Task: Set the dithering algorithm for Open GL video output to "Disabled".
Action: Mouse moved to (100, 13)
Screenshot: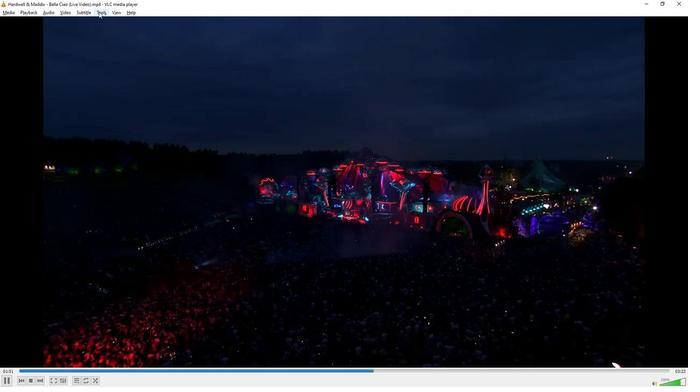 
Action: Mouse pressed left at (100, 13)
Screenshot: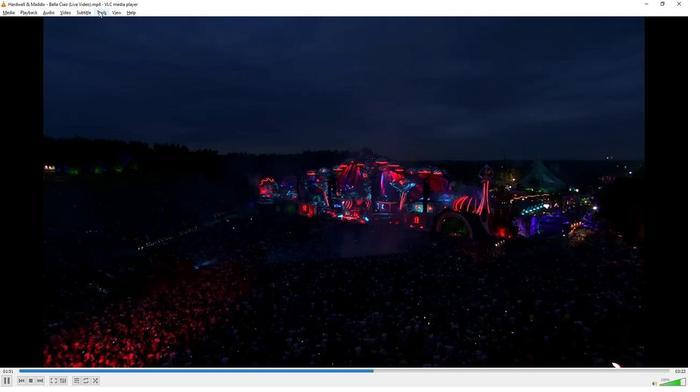 
Action: Mouse moved to (115, 97)
Screenshot: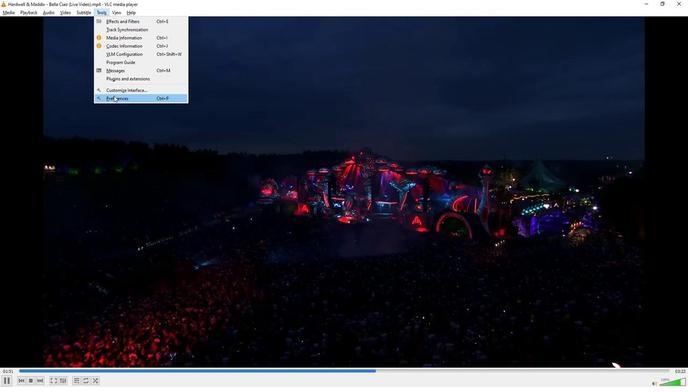 
Action: Mouse pressed left at (115, 97)
Screenshot: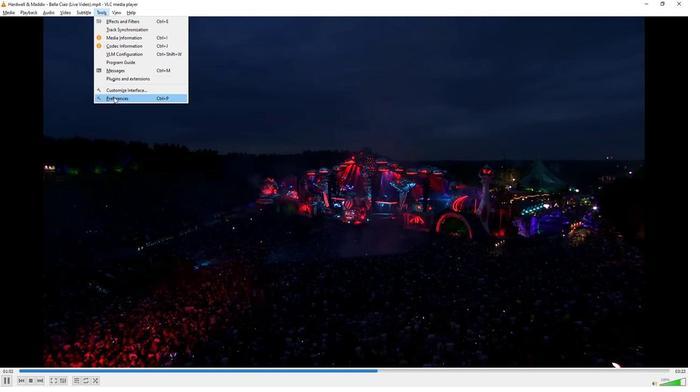
Action: Mouse moved to (154, 304)
Screenshot: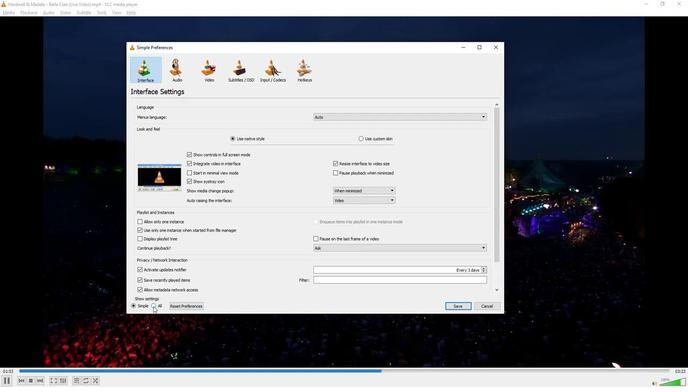 
Action: Mouse pressed left at (154, 304)
Screenshot: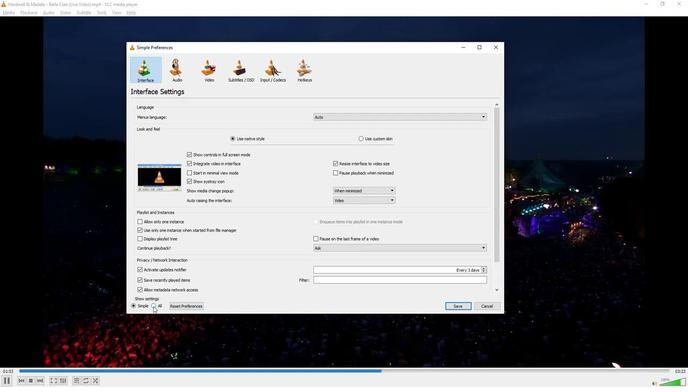 
Action: Mouse moved to (157, 260)
Screenshot: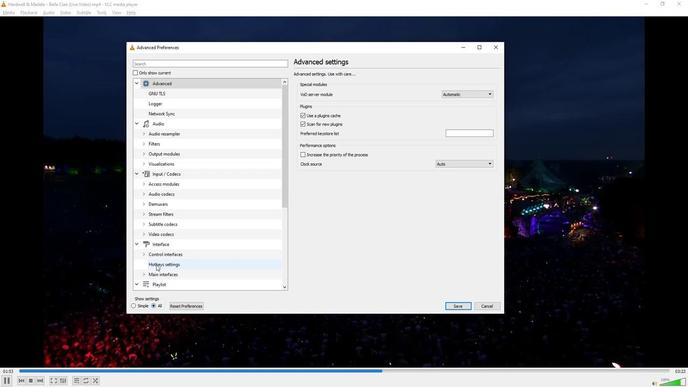 
Action: Mouse scrolled (157, 260) with delta (0, 0)
Screenshot: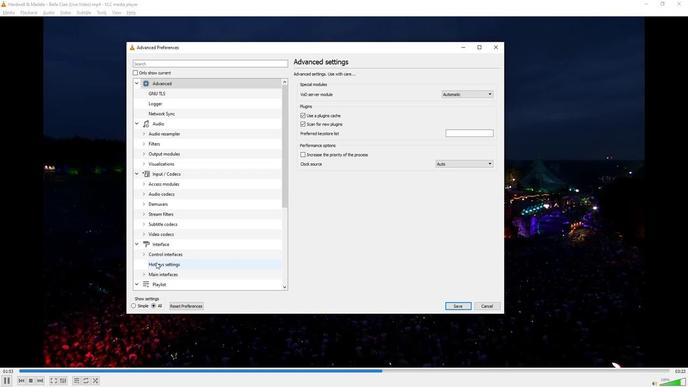 
Action: Mouse scrolled (157, 260) with delta (0, 0)
Screenshot: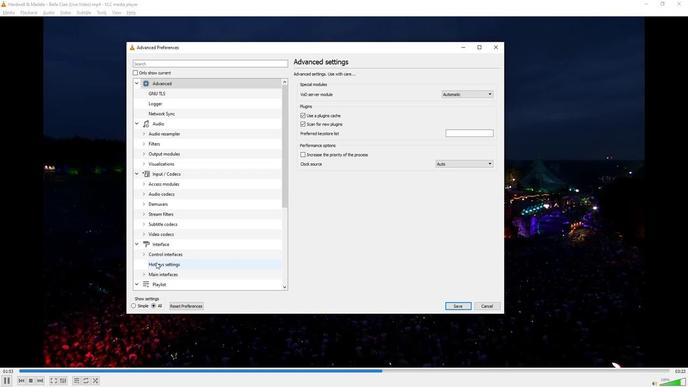 
Action: Mouse scrolled (157, 260) with delta (0, 0)
Screenshot: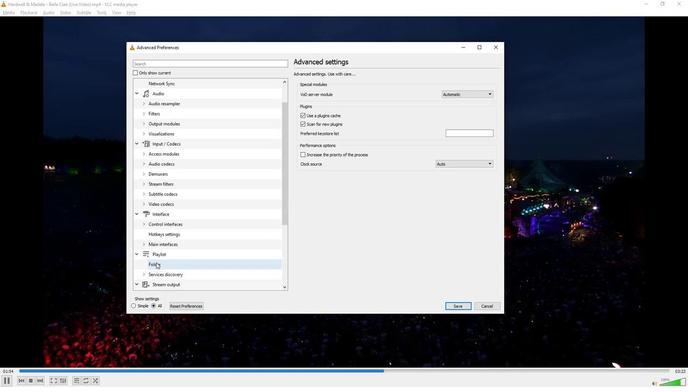 
Action: Mouse scrolled (157, 260) with delta (0, 0)
Screenshot: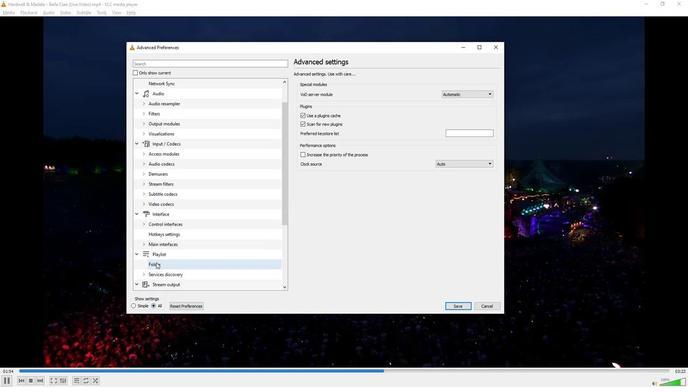 
Action: Mouse scrolled (157, 260) with delta (0, 0)
Screenshot: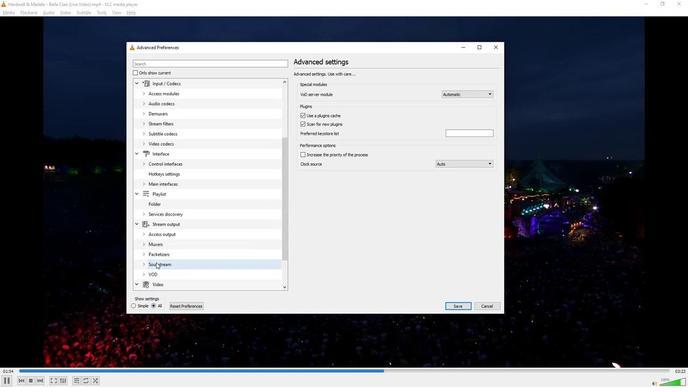
Action: Mouse scrolled (157, 260) with delta (0, 0)
Screenshot: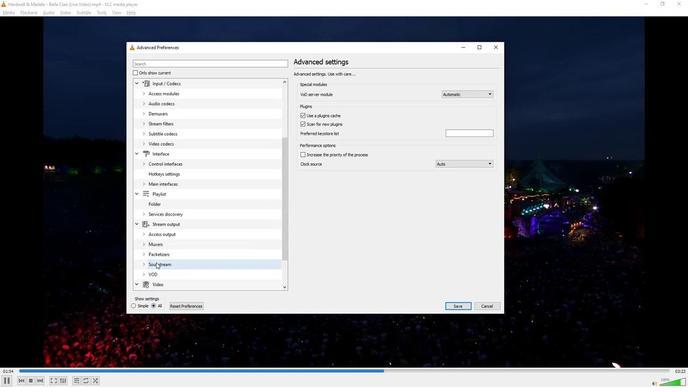 
Action: Mouse moved to (143, 263)
Screenshot: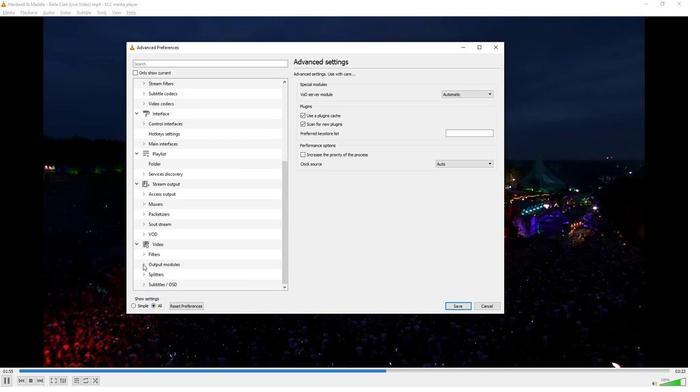 
Action: Mouse pressed left at (143, 263)
Screenshot: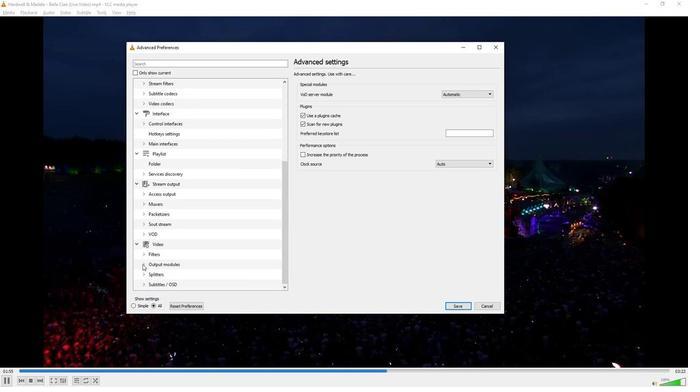
Action: Mouse moved to (156, 253)
Screenshot: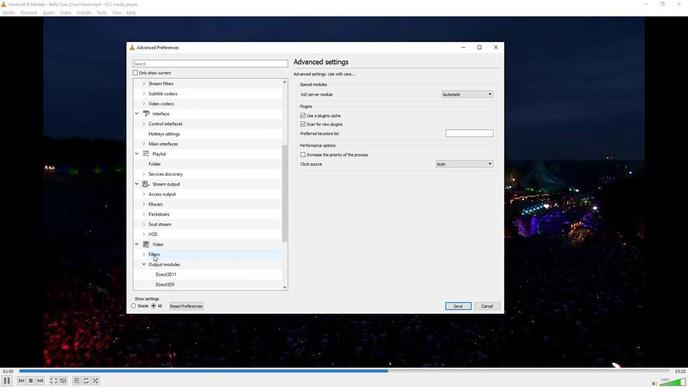 
Action: Mouse scrolled (156, 252) with delta (0, 0)
Screenshot: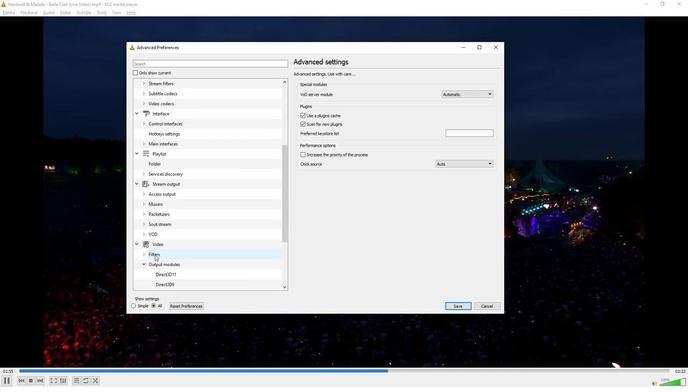 
Action: Mouse scrolled (156, 252) with delta (0, 0)
Screenshot: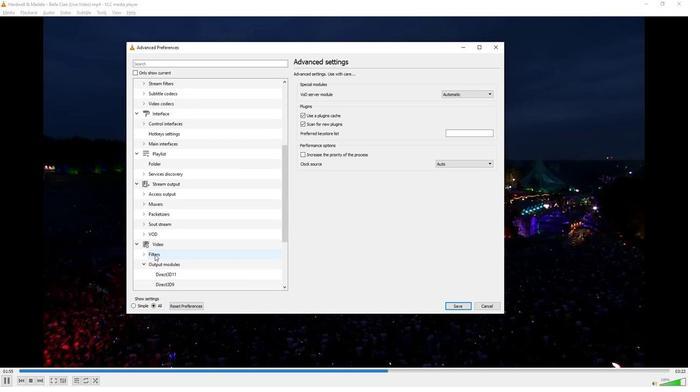 
Action: Mouse scrolled (156, 252) with delta (0, 0)
Screenshot: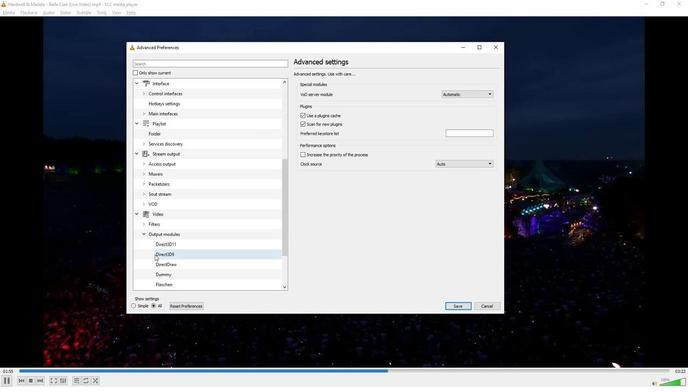 
Action: Mouse scrolled (156, 252) with delta (0, 0)
Screenshot: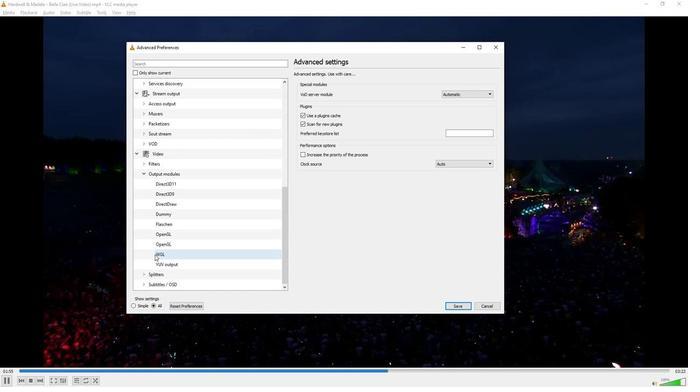
Action: Mouse scrolled (156, 252) with delta (0, 0)
Screenshot: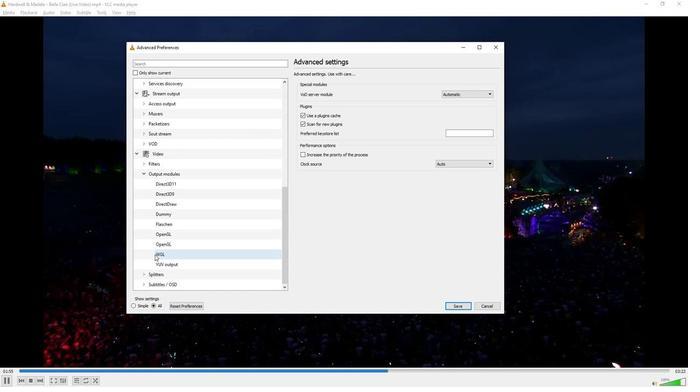 
Action: Mouse scrolled (156, 252) with delta (0, 0)
Screenshot: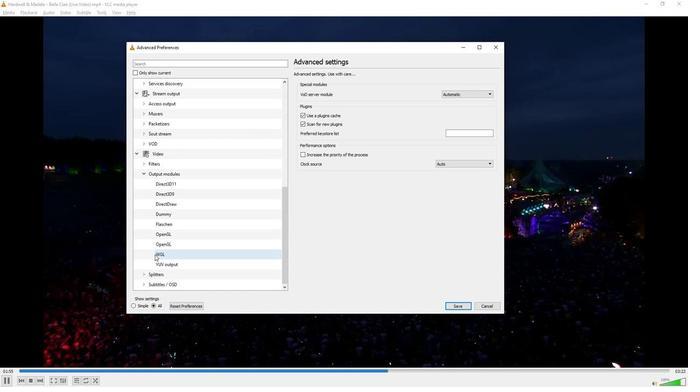 
Action: Mouse scrolled (156, 252) with delta (0, 0)
Screenshot: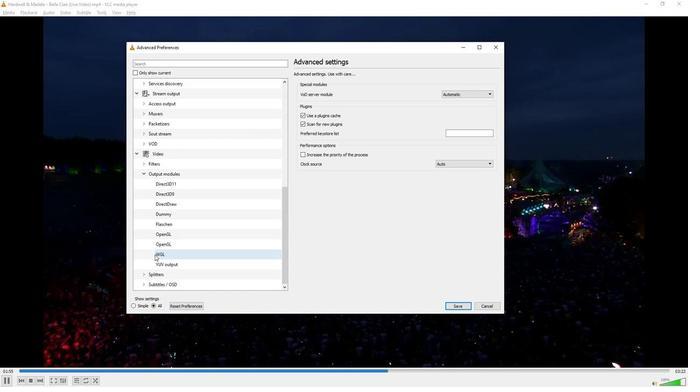 
Action: Mouse moved to (168, 233)
Screenshot: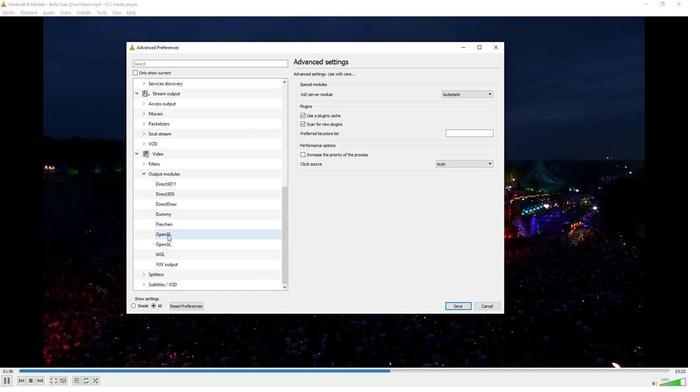 
Action: Mouse pressed left at (168, 233)
Screenshot: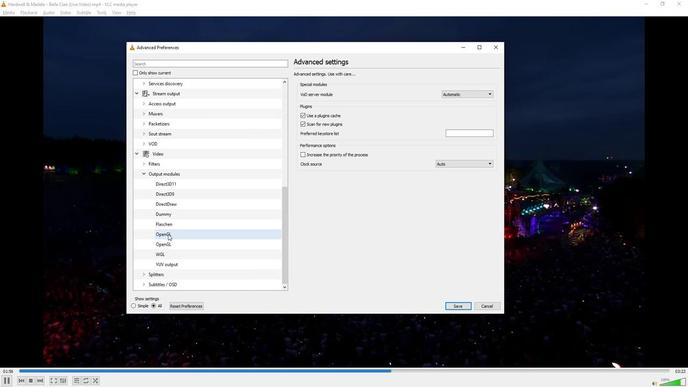 
Action: Mouse moved to (454, 193)
Screenshot: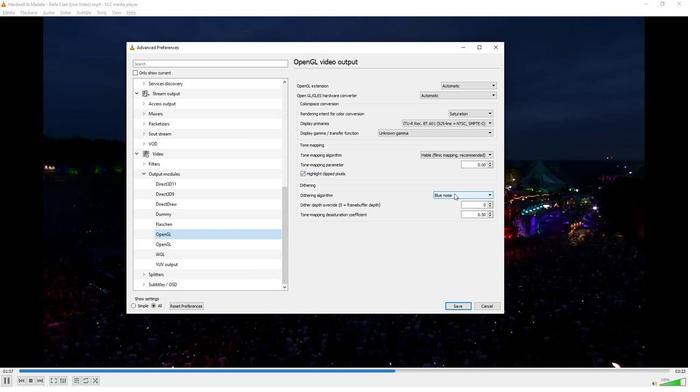
Action: Mouse pressed left at (454, 193)
Screenshot: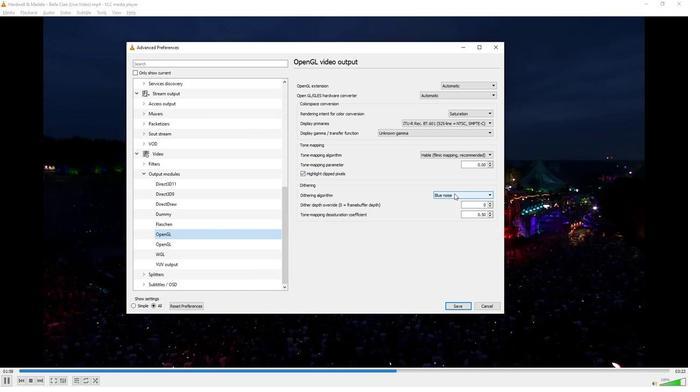 
Action: Mouse moved to (445, 199)
Screenshot: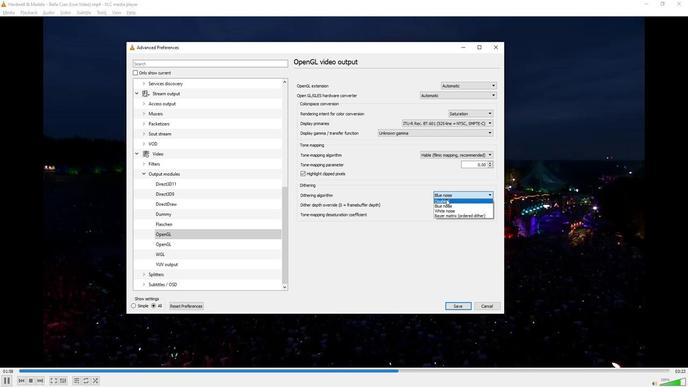 
Action: Mouse pressed left at (445, 199)
Screenshot: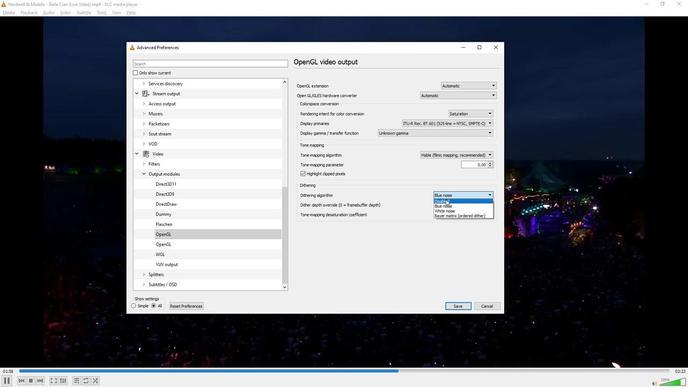 
Action: Mouse moved to (414, 248)
Screenshot: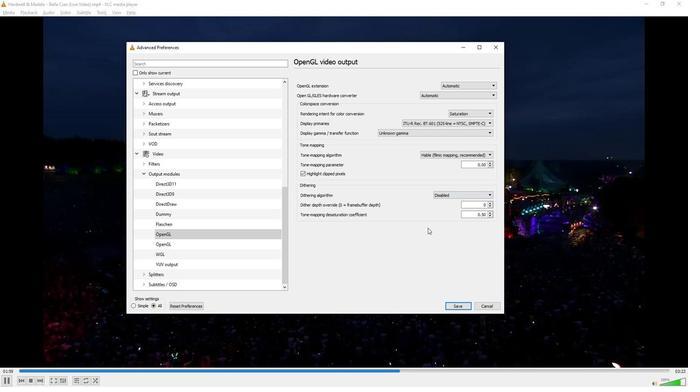 
